 Task: Add the comment "Important".
Action: Mouse moved to (97, 81)
Screenshot: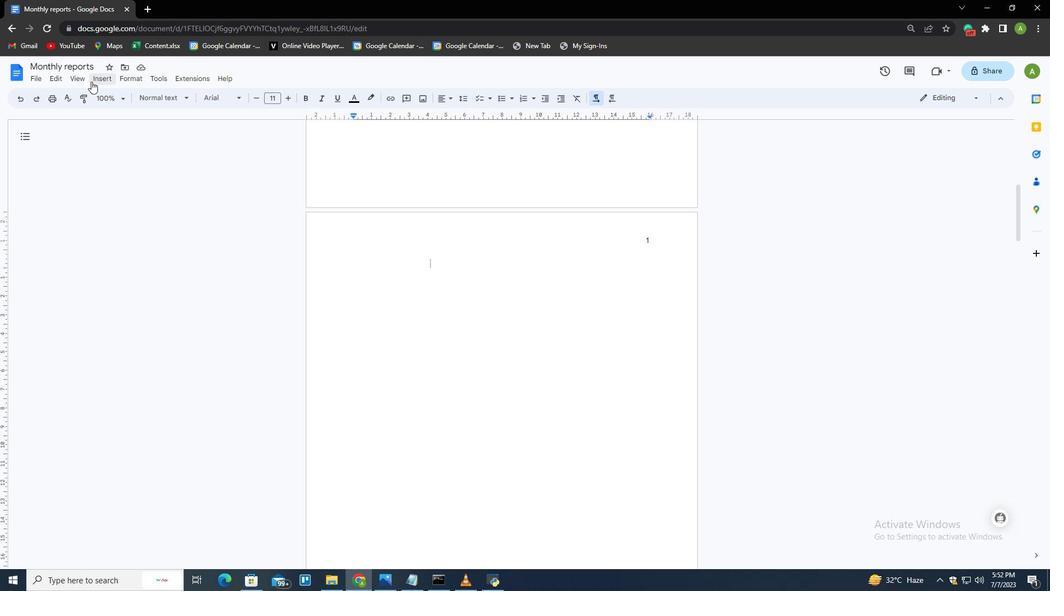 
Action: Mouse pressed left at (97, 81)
Screenshot: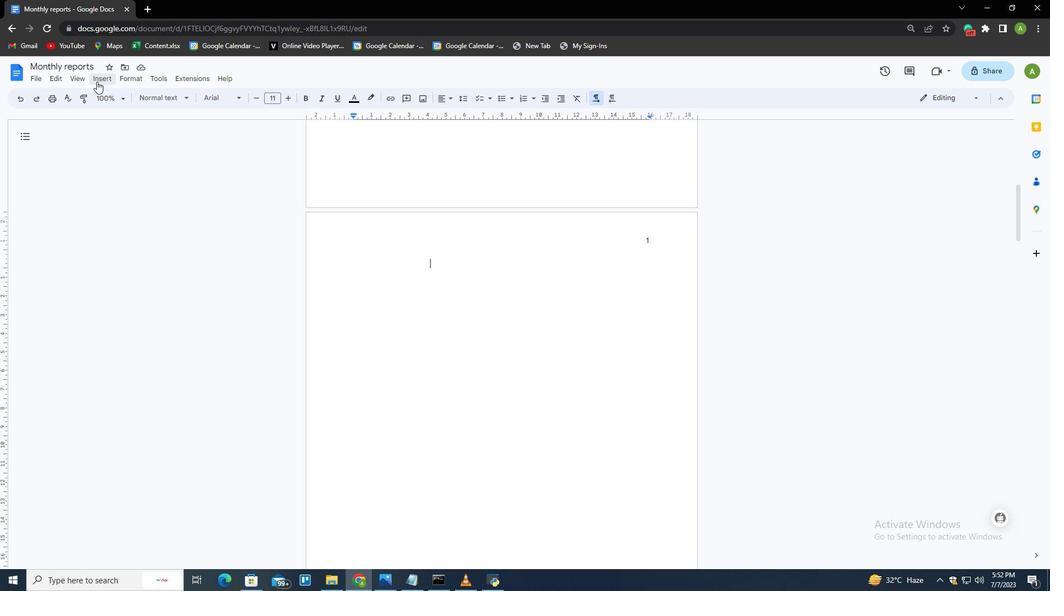 
Action: Mouse moved to (126, 394)
Screenshot: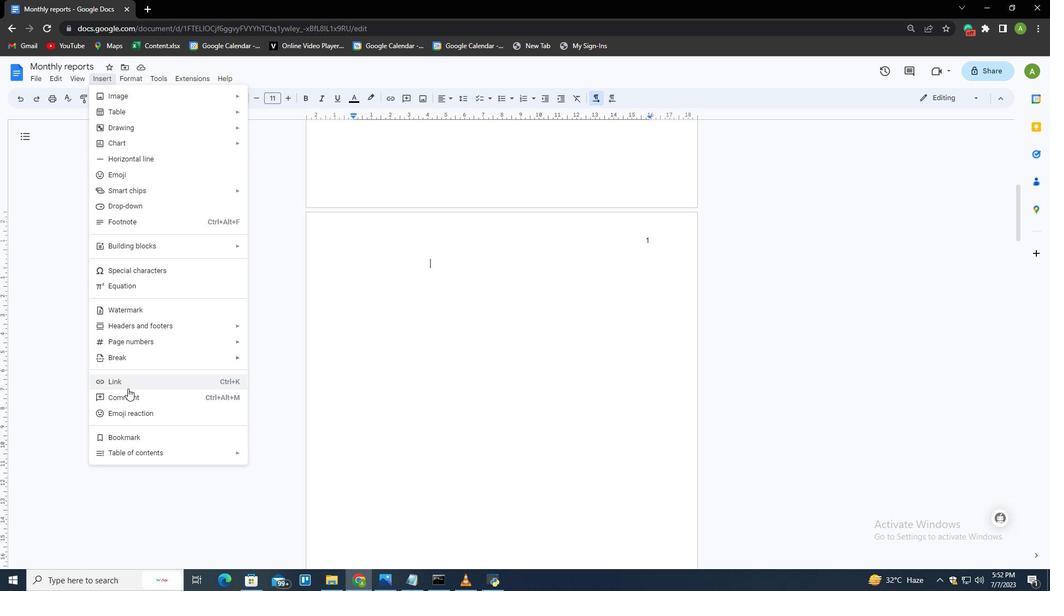 
Action: Mouse pressed left at (126, 394)
Screenshot: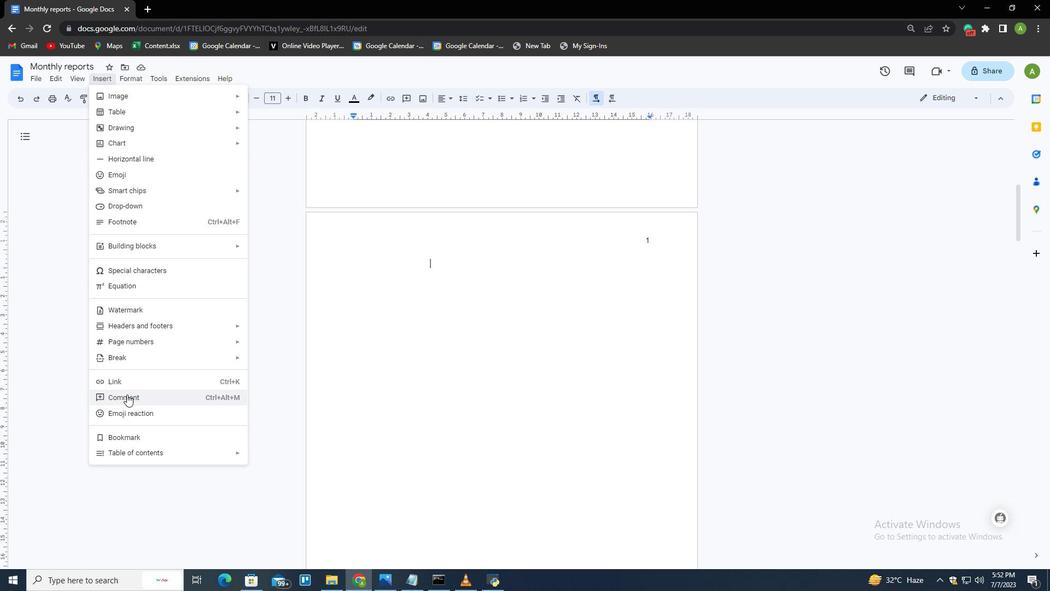
Action: Mouse moved to (346, 322)
Screenshot: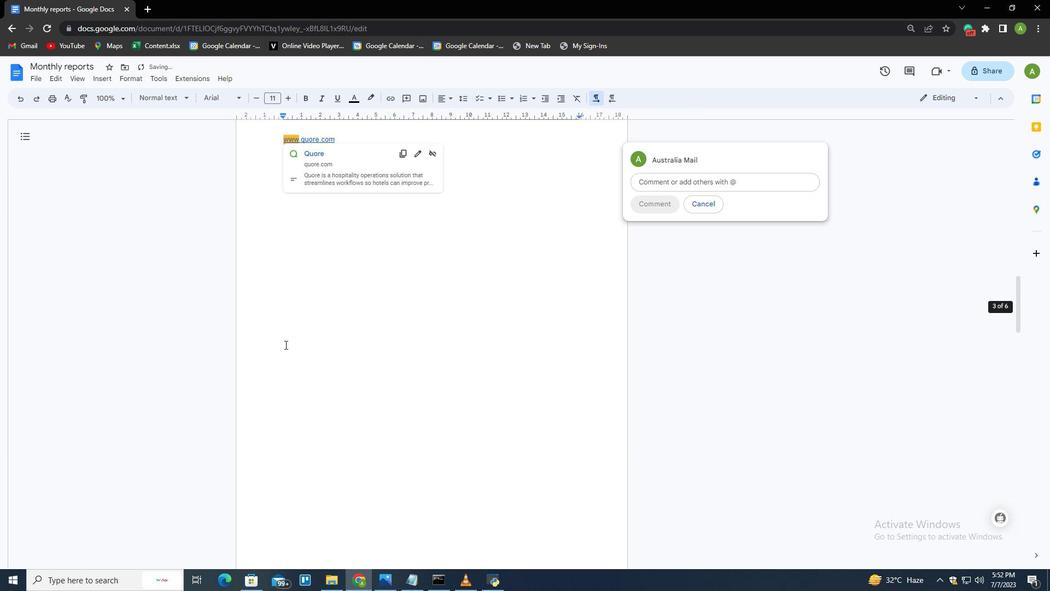 
Action: Key pressed <Key.shift>Important
Screenshot: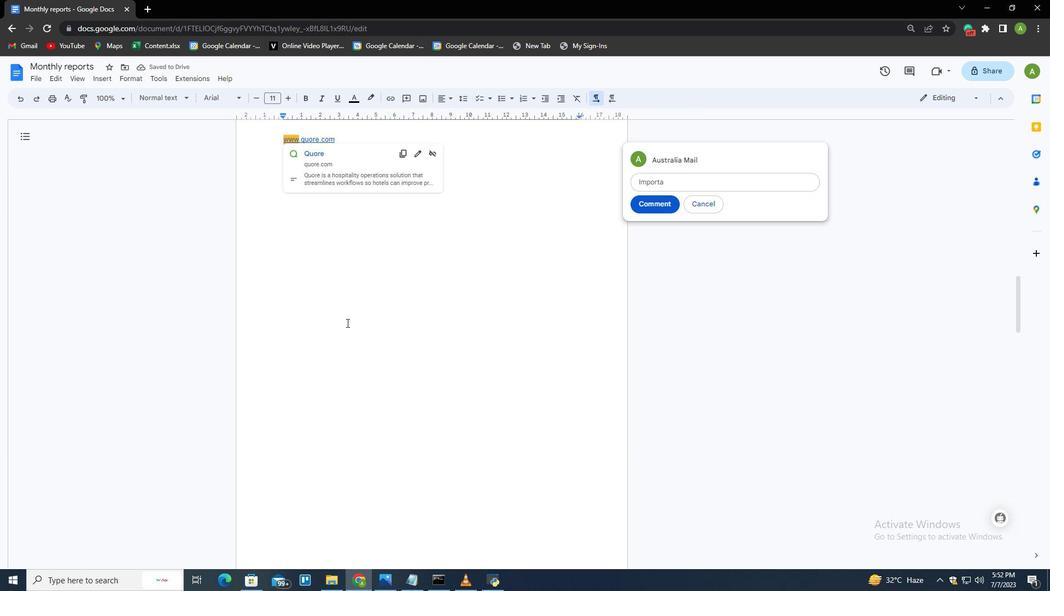 
Action: Mouse moved to (648, 204)
Screenshot: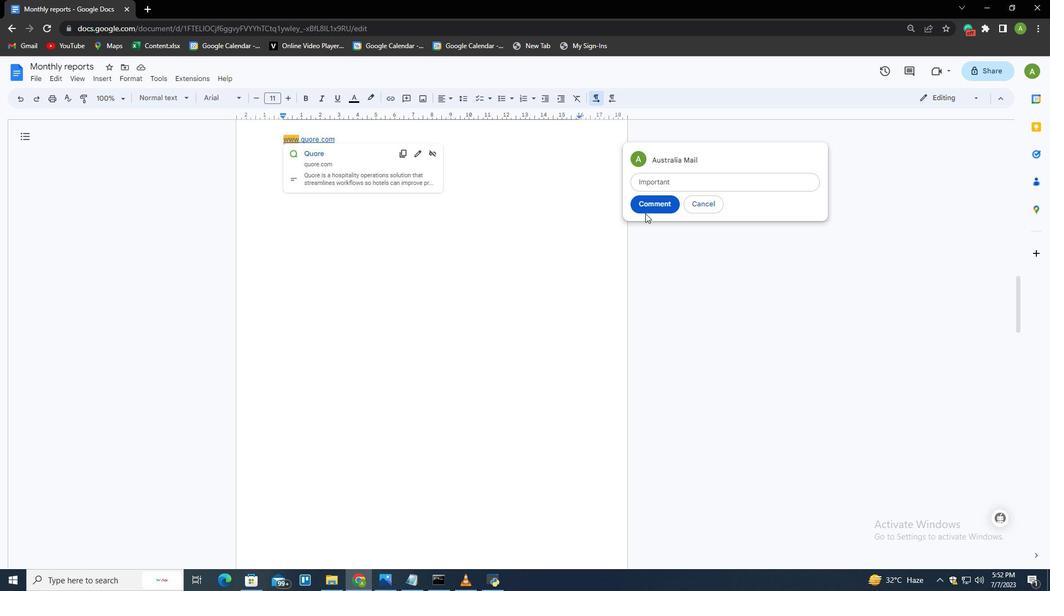 
Action: Mouse pressed left at (648, 204)
Screenshot: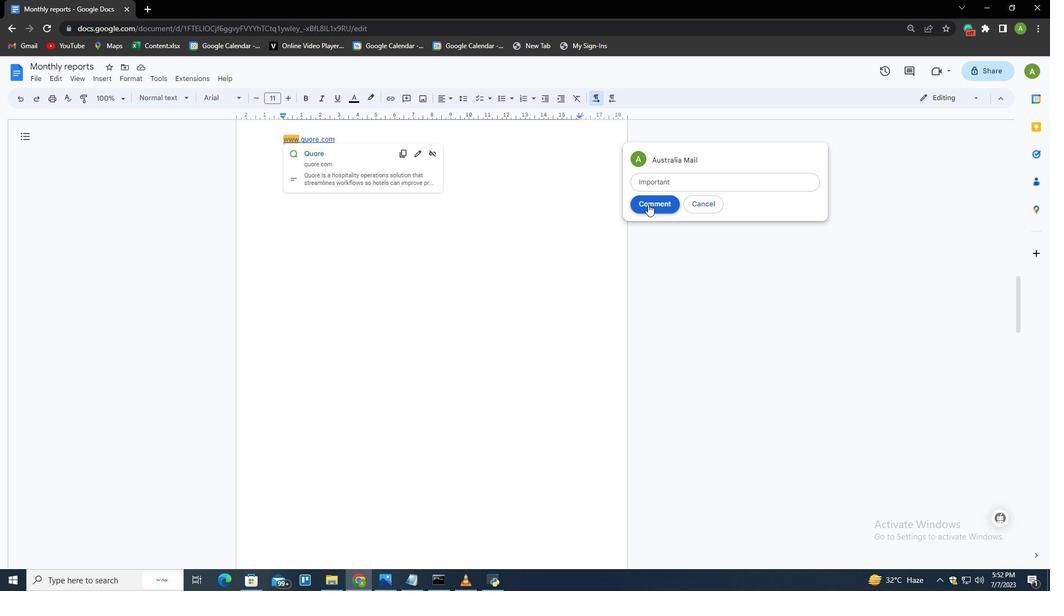 
Action: Mouse moved to (513, 293)
Screenshot: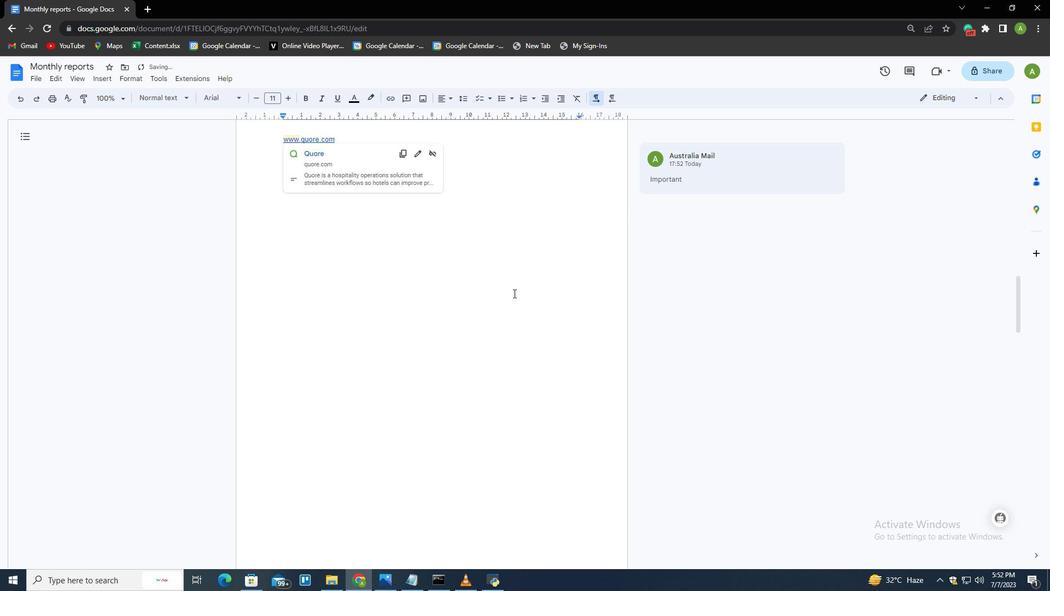 
